 Task: Sort the products by unit price (high first).
Action: Mouse moved to (20, 57)
Screenshot: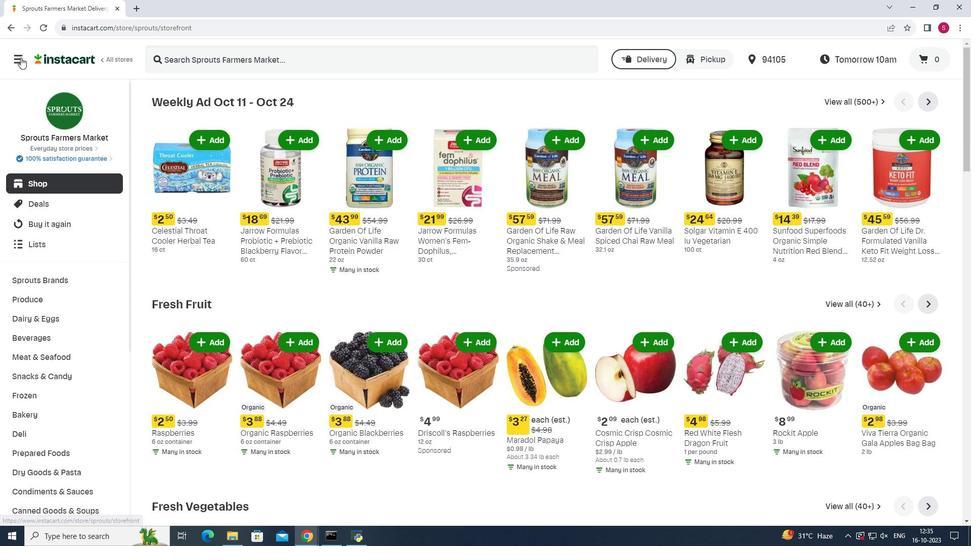 
Action: Mouse pressed left at (20, 57)
Screenshot: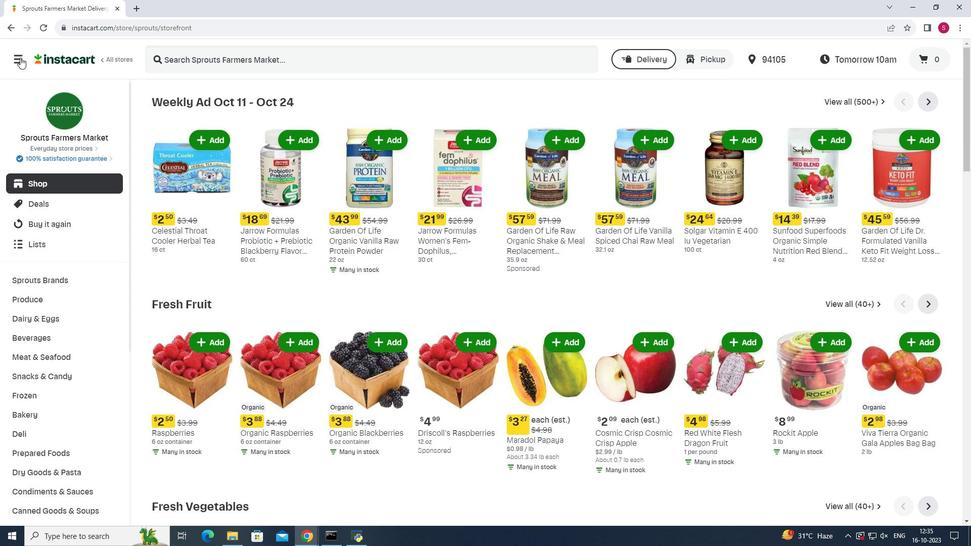 
Action: Mouse moved to (41, 268)
Screenshot: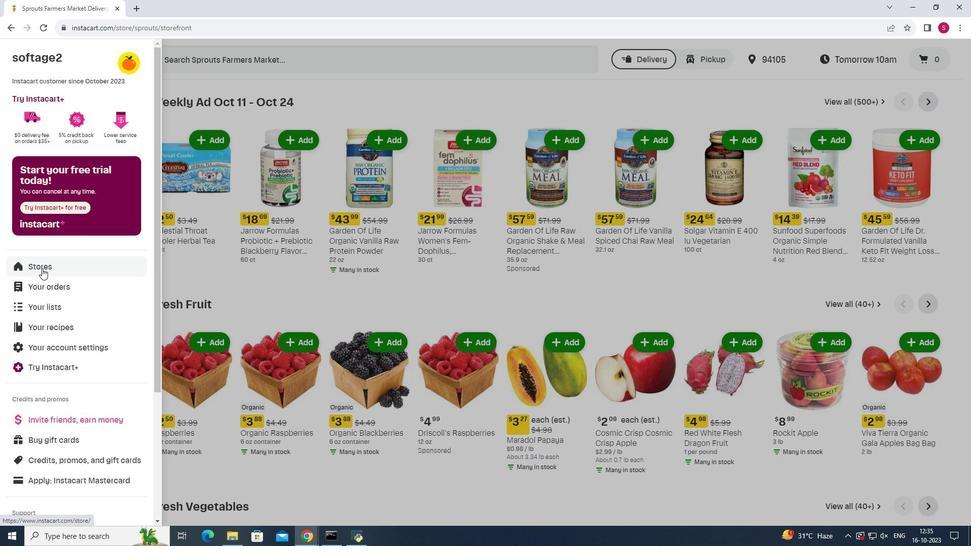 
Action: Mouse pressed left at (41, 268)
Screenshot: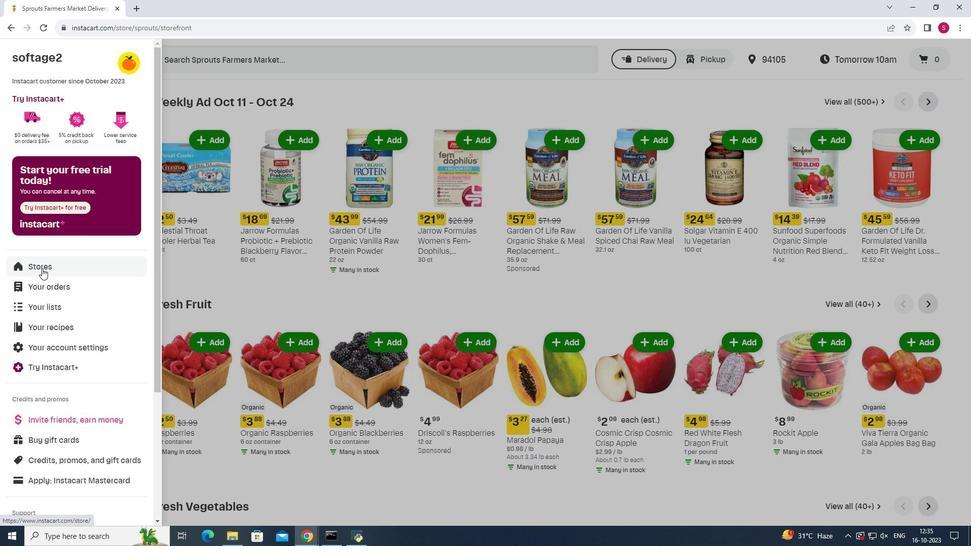 
Action: Mouse moved to (235, 93)
Screenshot: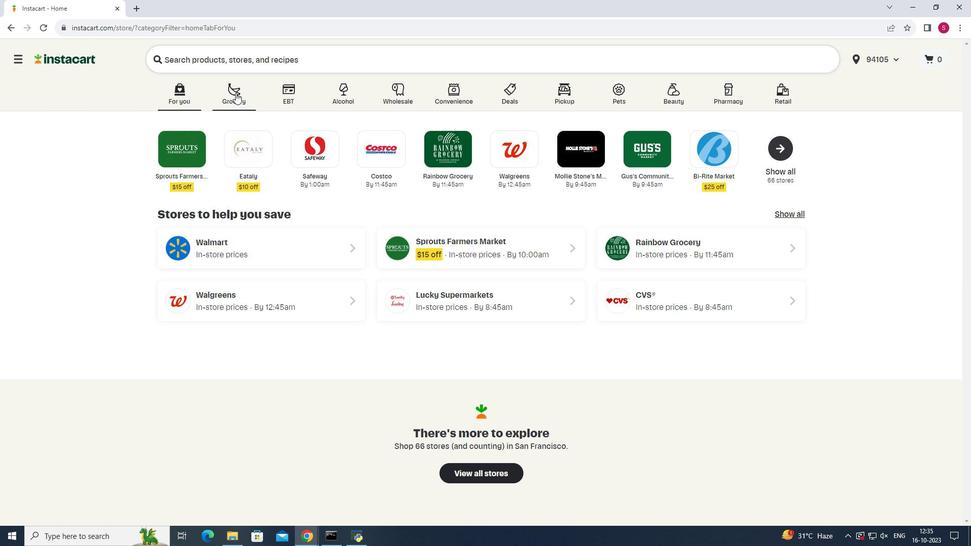 
Action: Mouse pressed left at (235, 93)
Screenshot: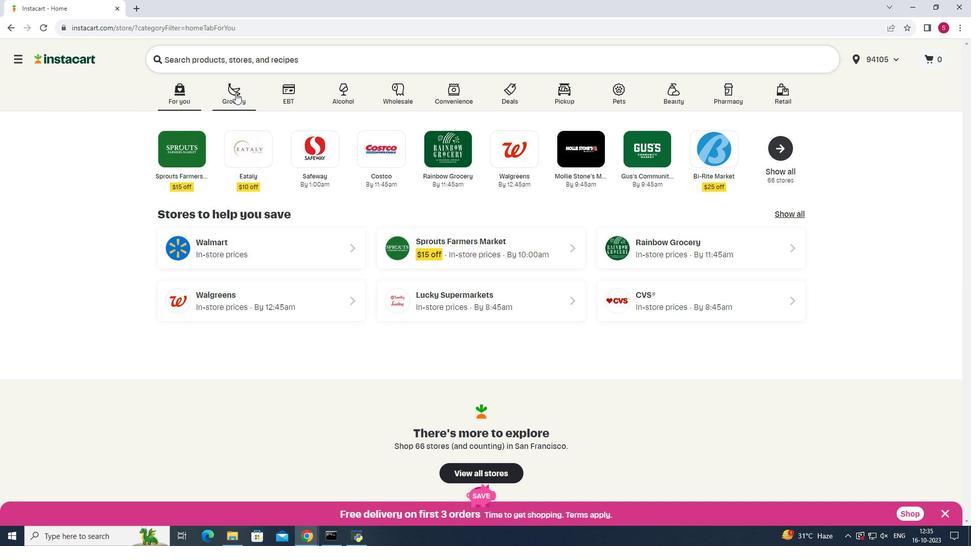 
Action: Mouse moved to (713, 166)
Screenshot: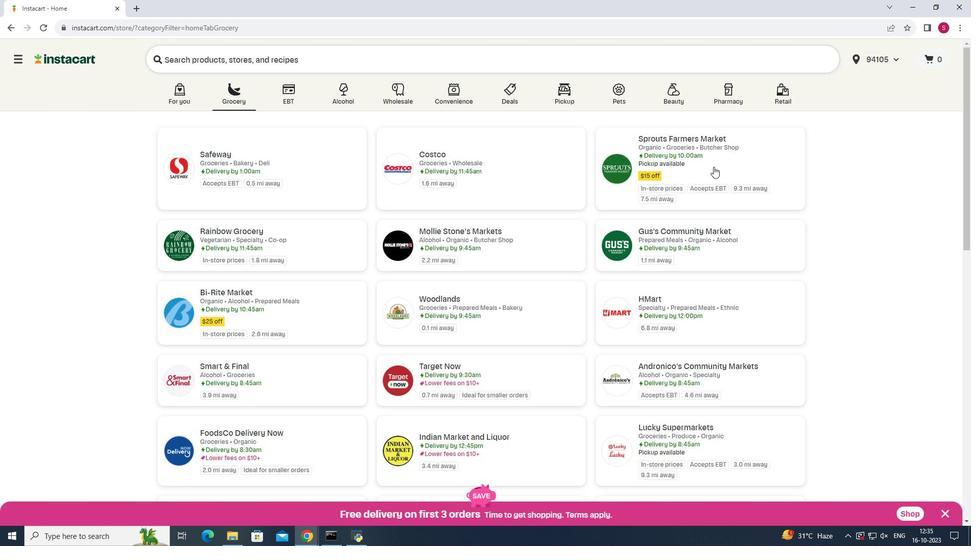 
Action: Mouse pressed left at (713, 166)
Screenshot: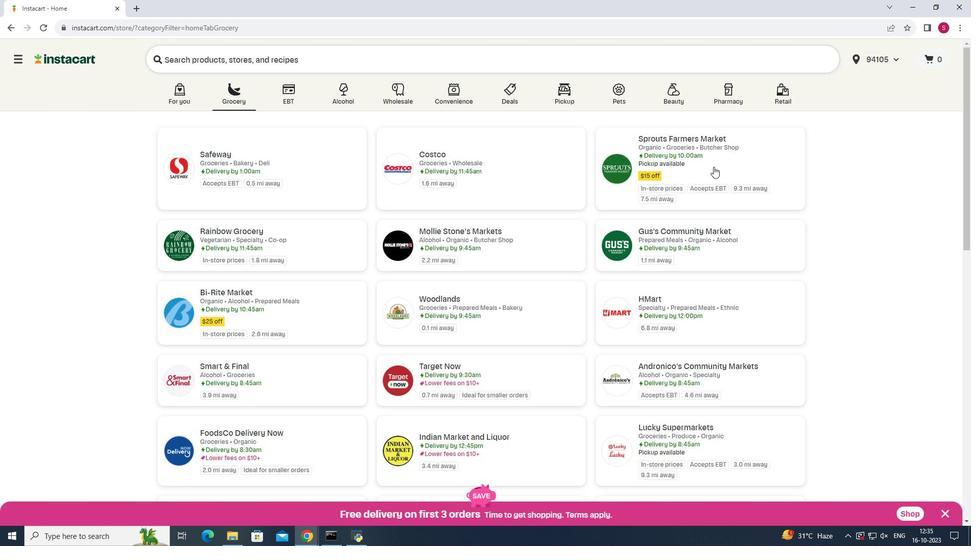 
Action: Mouse moved to (40, 368)
Screenshot: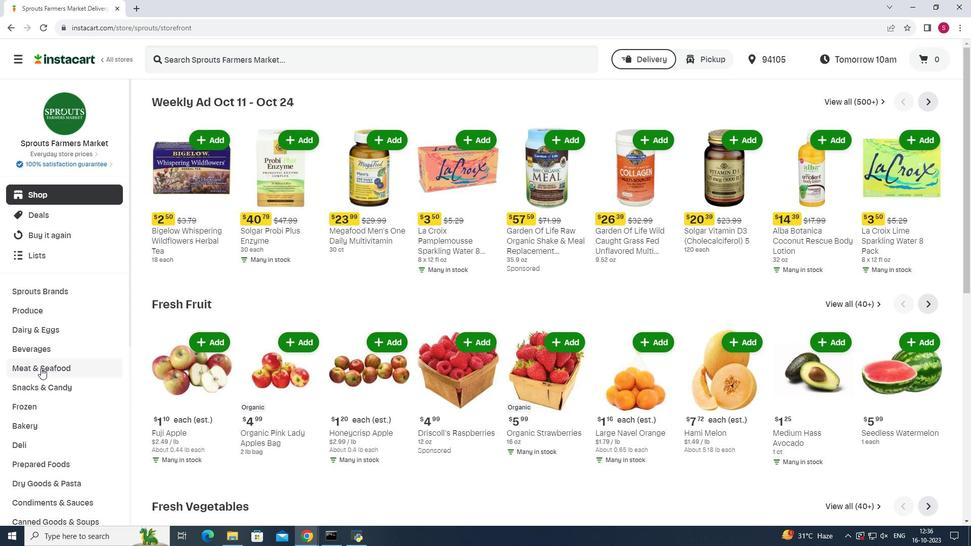 
Action: Mouse pressed left at (40, 368)
Screenshot: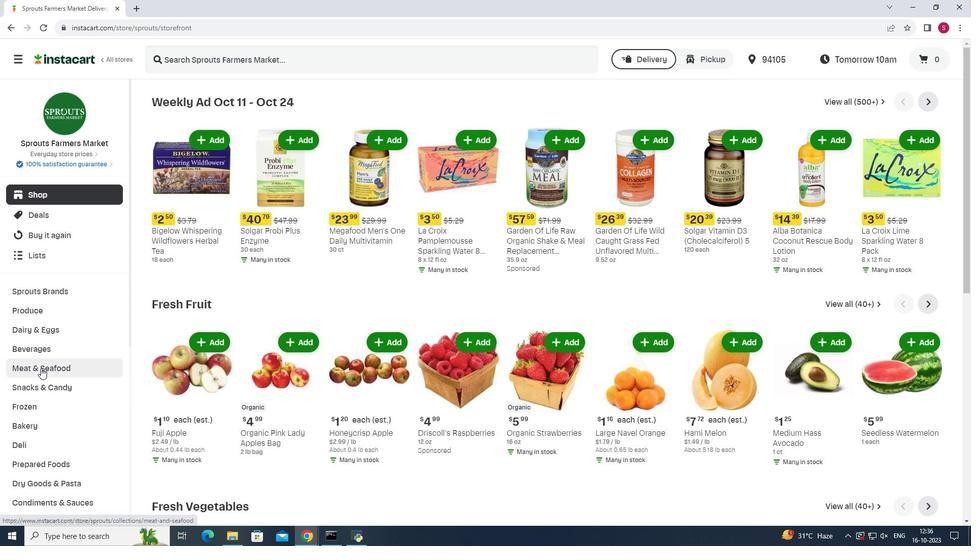 
Action: Mouse moved to (577, 124)
Screenshot: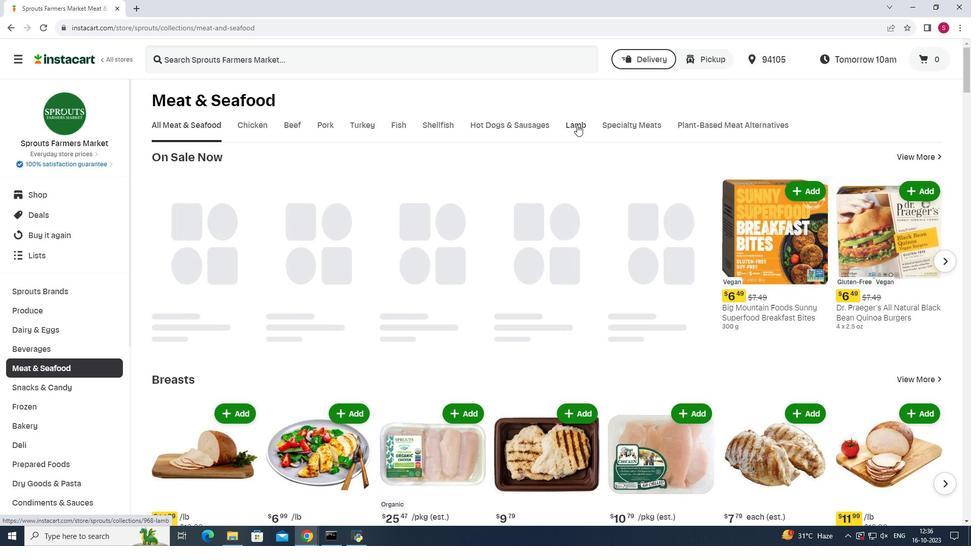 
Action: Mouse pressed left at (577, 124)
Screenshot: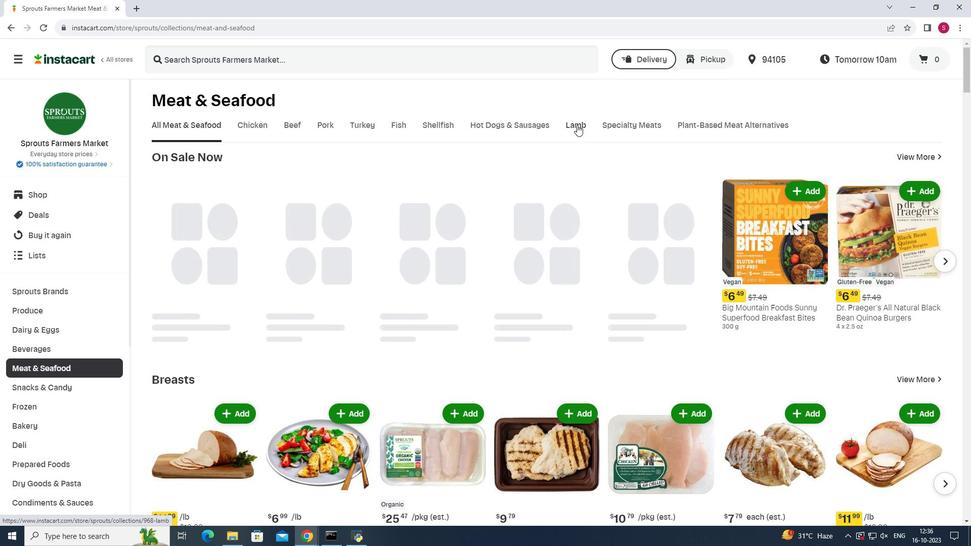 
Action: Mouse moved to (946, 161)
Screenshot: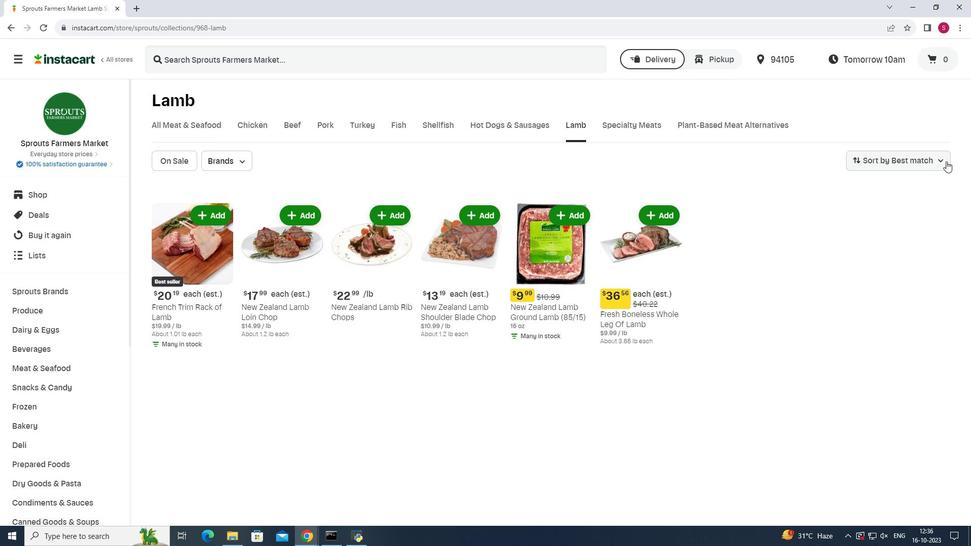 
Action: Mouse pressed left at (946, 161)
Screenshot: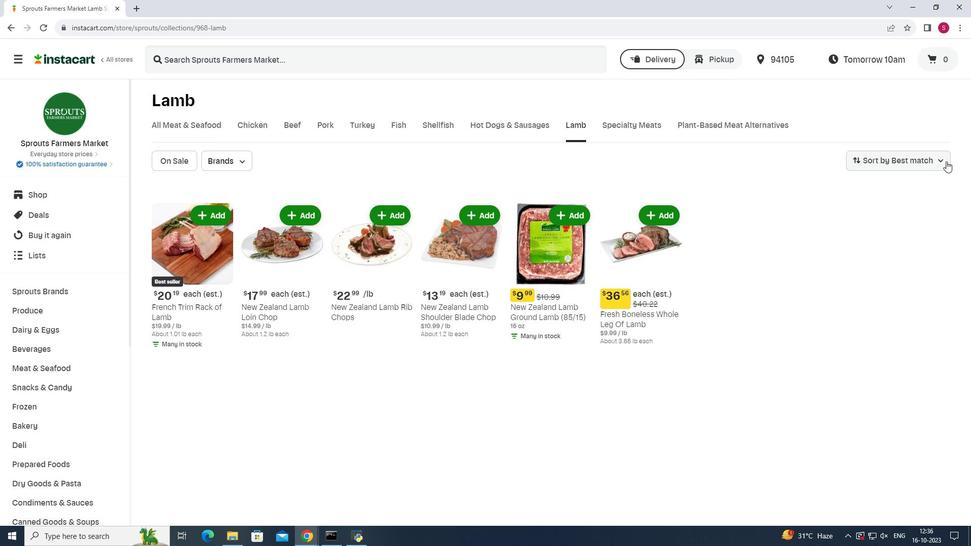 
Action: Mouse moved to (903, 283)
Screenshot: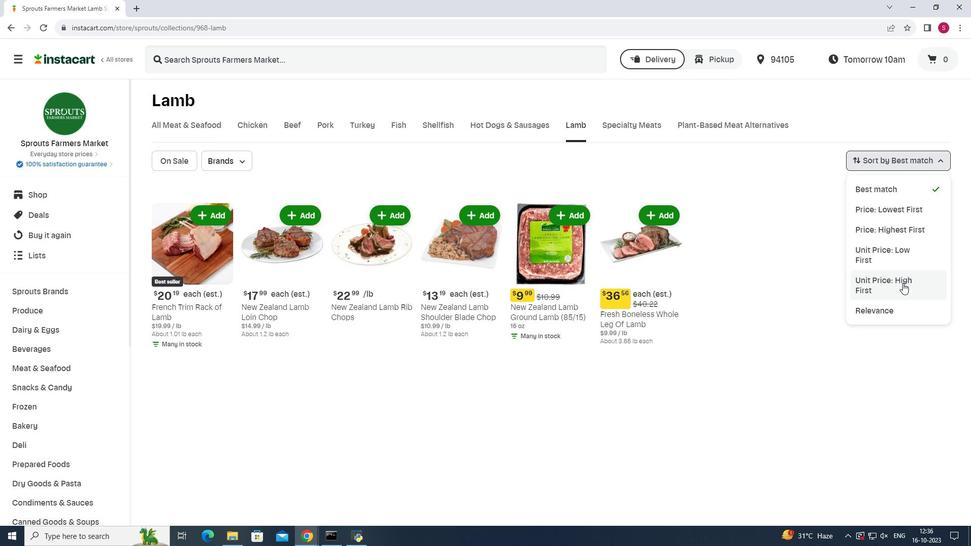 
Action: Mouse pressed left at (903, 283)
Screenshot: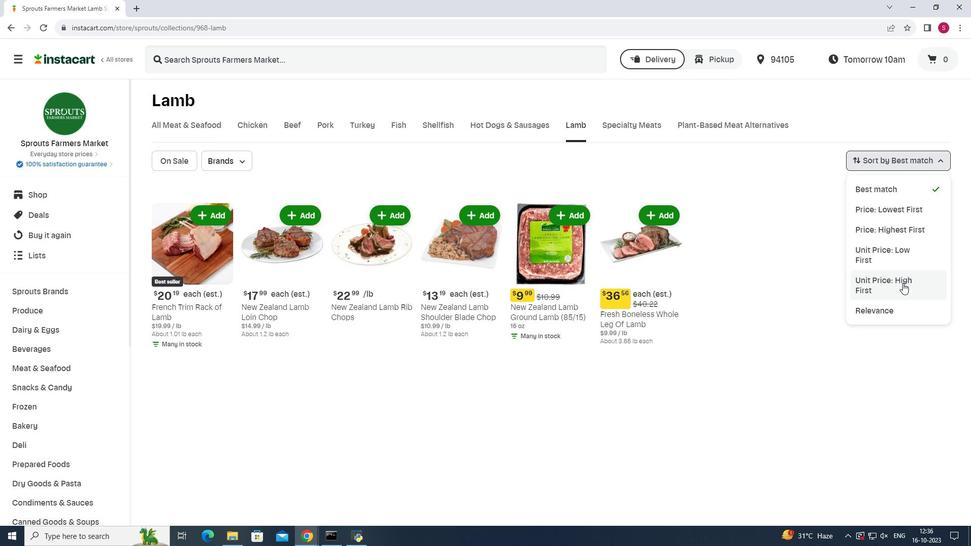 
